 Task: Measure the distance between San Diego and Coronado Island.
Action: Mouse moved to (189, 88)
Screenshot: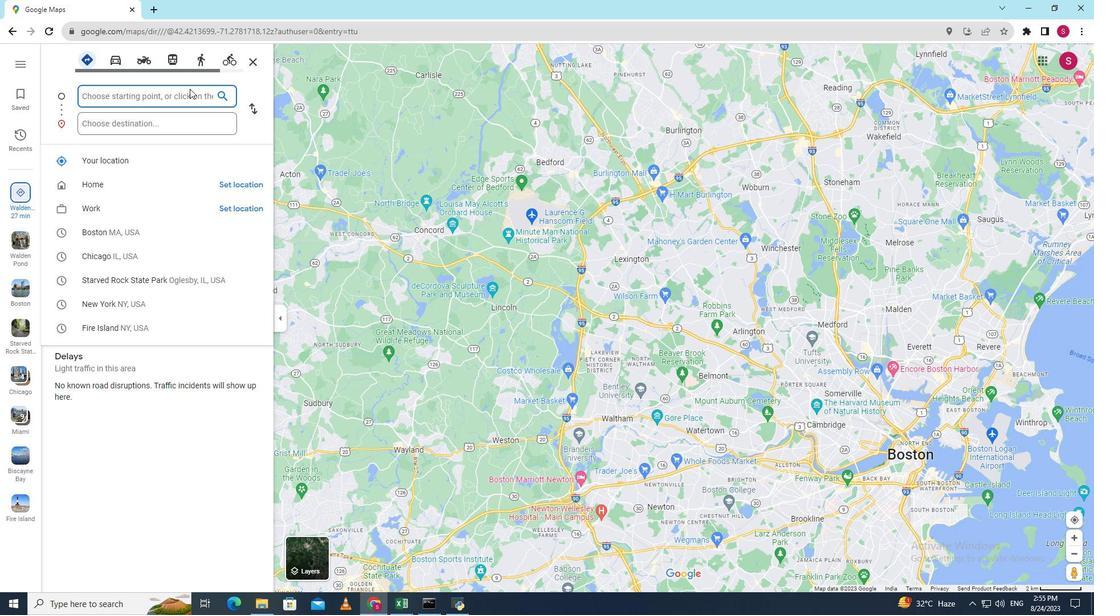 
Action: Key pressed <Key.shift>San<Key.space><Key.shift><Key.shift><Key.shift><Key.shift>Diego
Screenshot: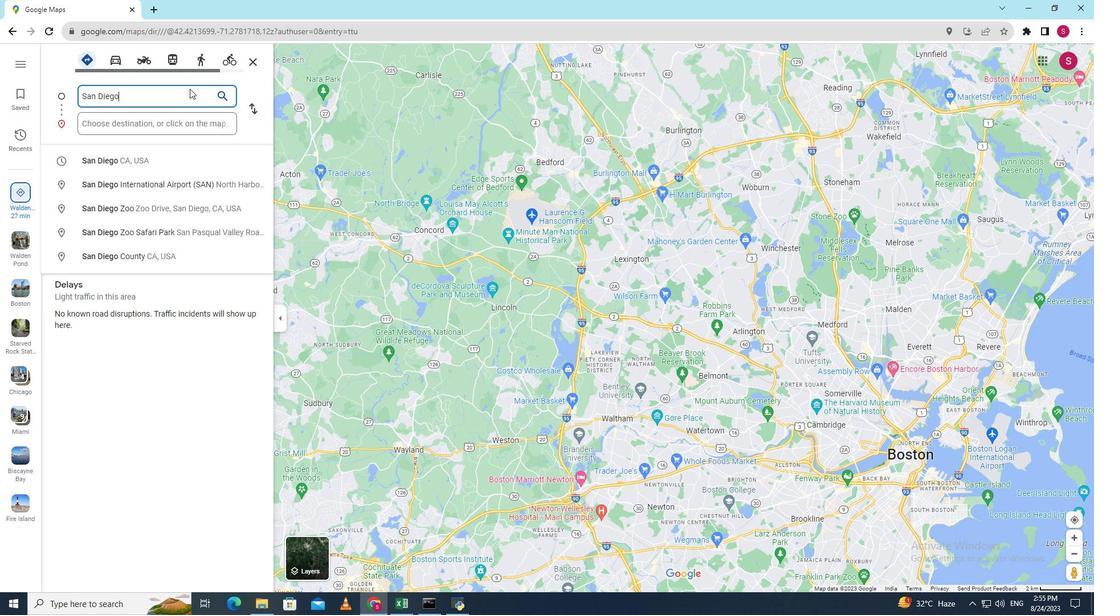 
Action: Mouse moved to (176, 125)
Screenshot: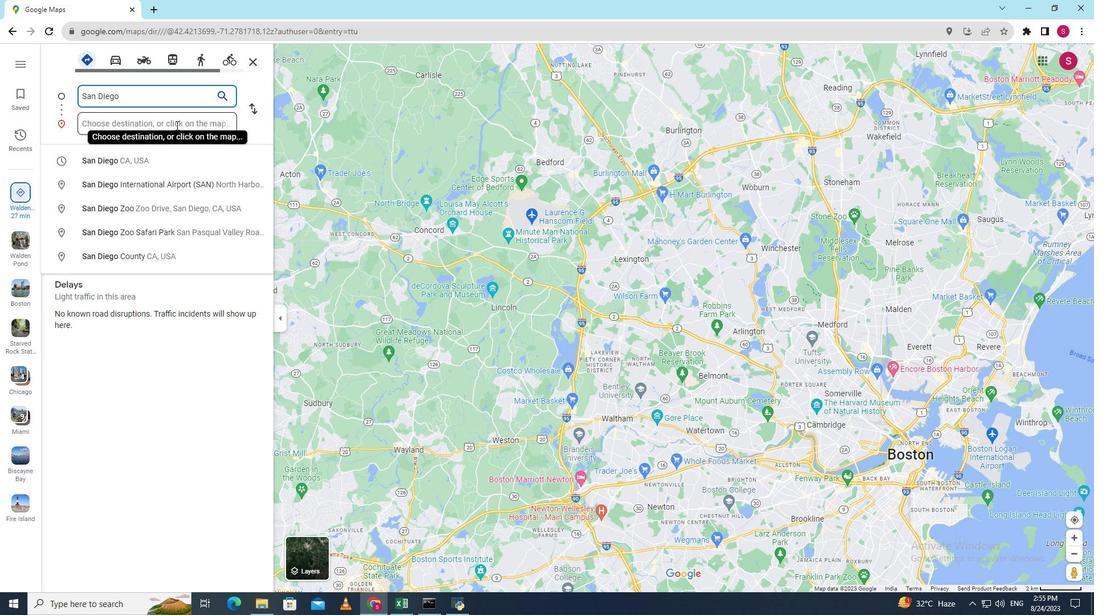 
Action: Mouse pressed left at (176, 125)
Screenshot: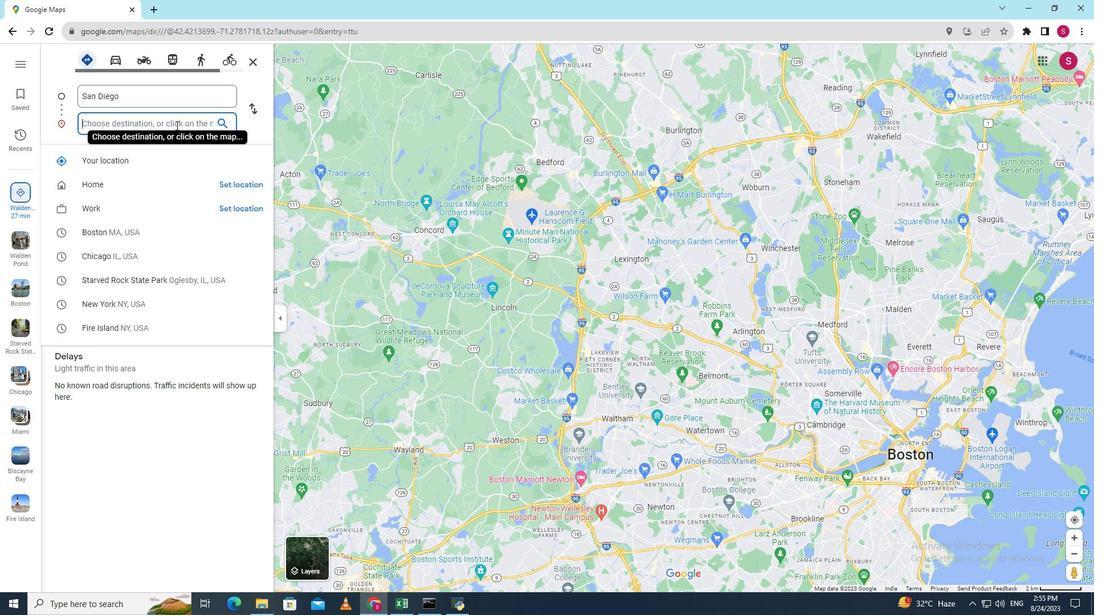 
Action: Key pressed <Key.shift>Coronado<Key.space><Key.shift><Key.shift><Key.shift><Key.shift><Key.shift><Key.shift><Key.shift>Island<Key.enter>
Screenshot: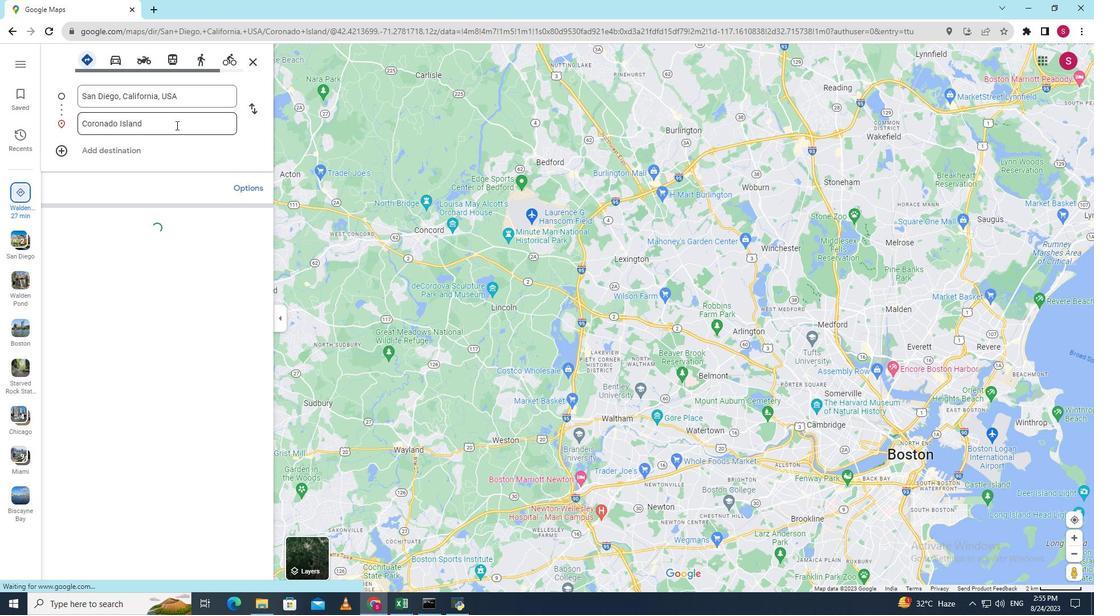 
Action: Mouse moved to (702, 230)
Screenshot: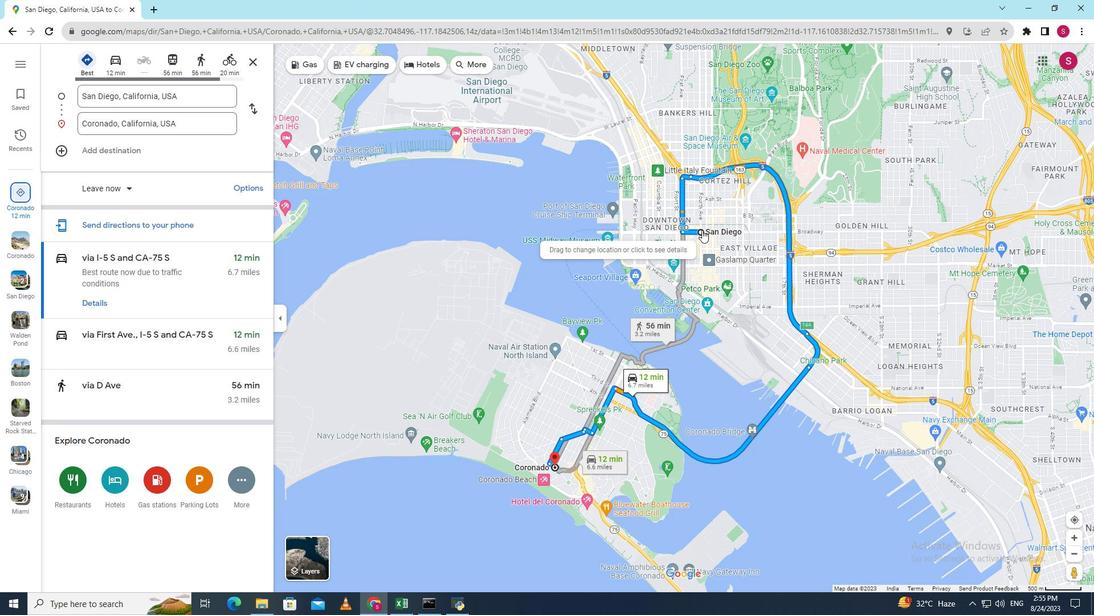 
Action: Mouse pressed right at (702, 230)
Screenshot: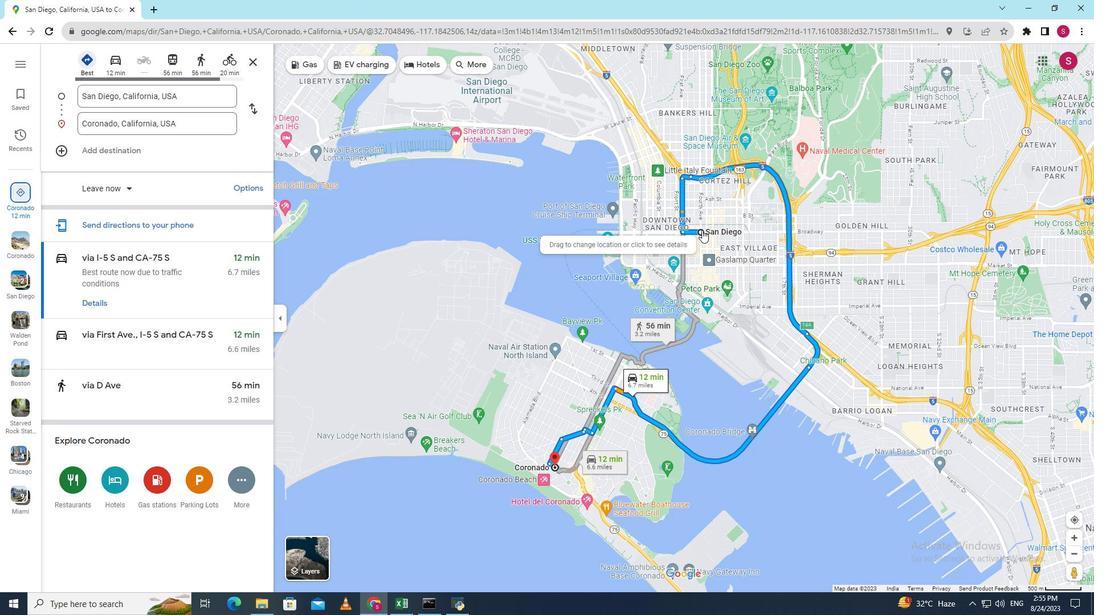 
Action: Mouse moved to (739, 315)
Screenshot: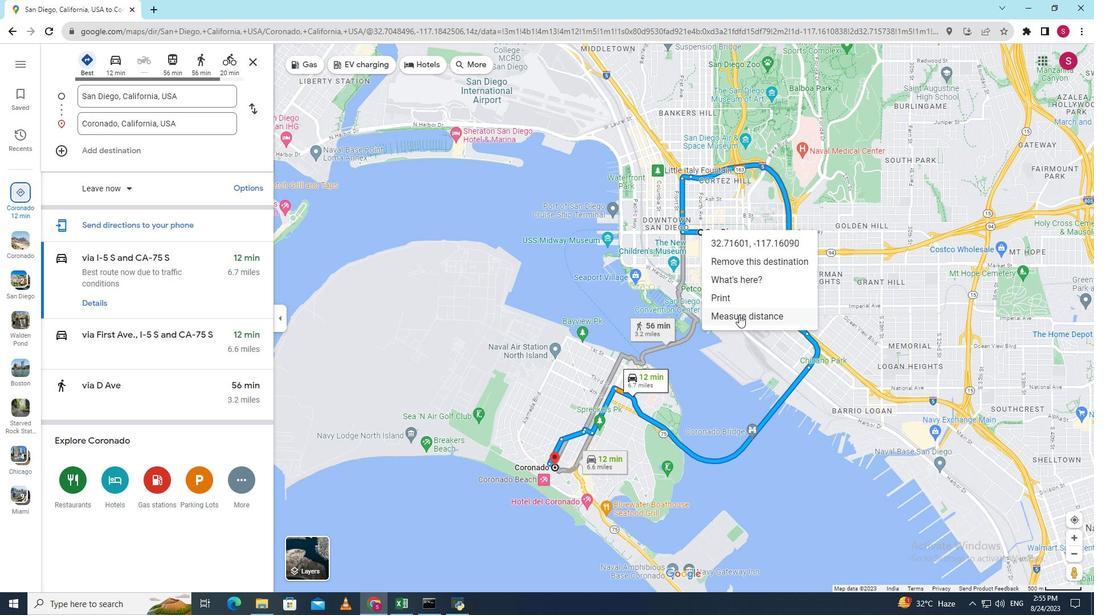 
Action: Mouse pressed left at (739, 315)
Screenshot: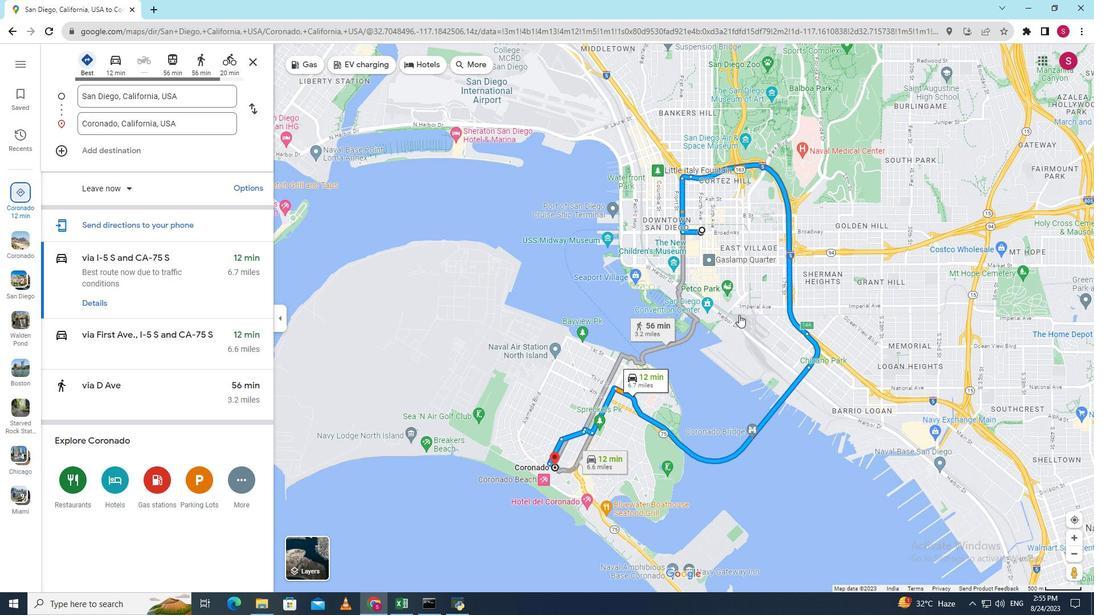 
Action: Mouse moved to (702, 232)
Screenshot: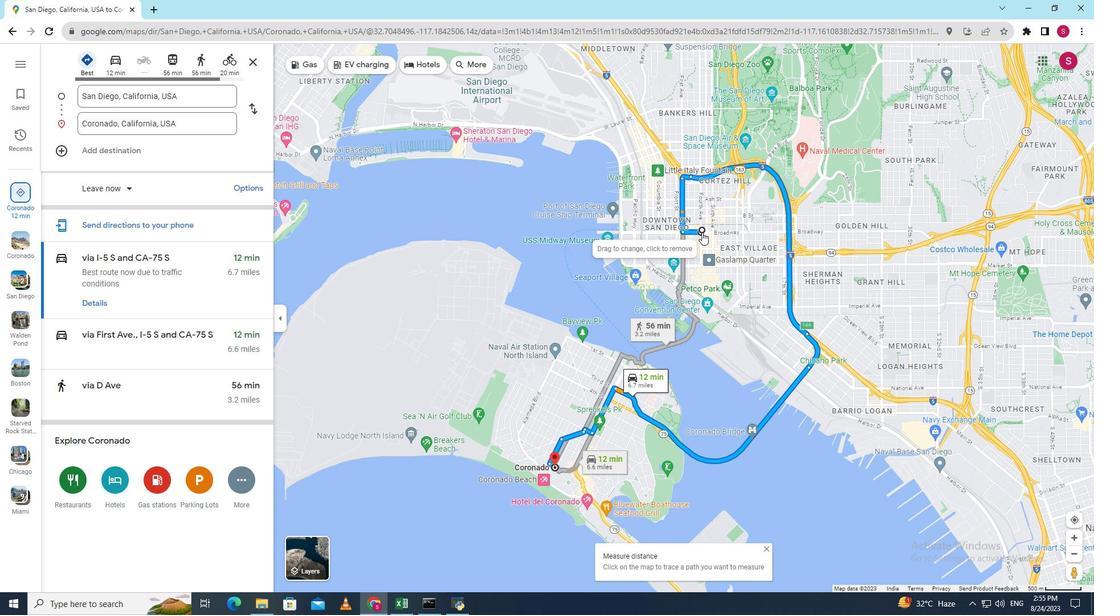 
Action: Mouse pressed left at (702, 232)
Screenshot: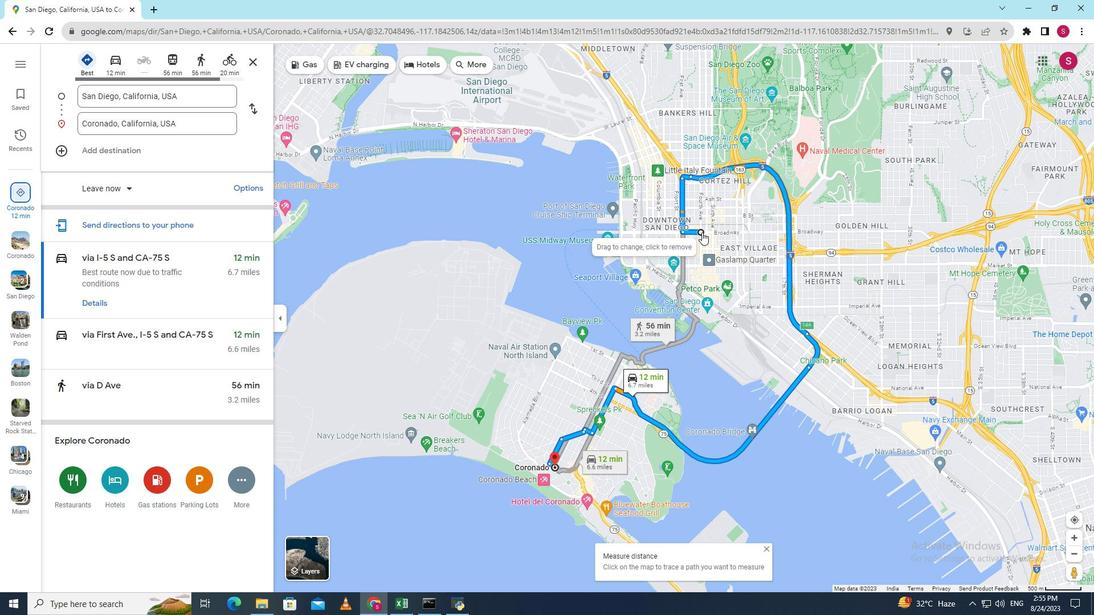 
Action: Mouse moved to (701, 232)
Screenshot: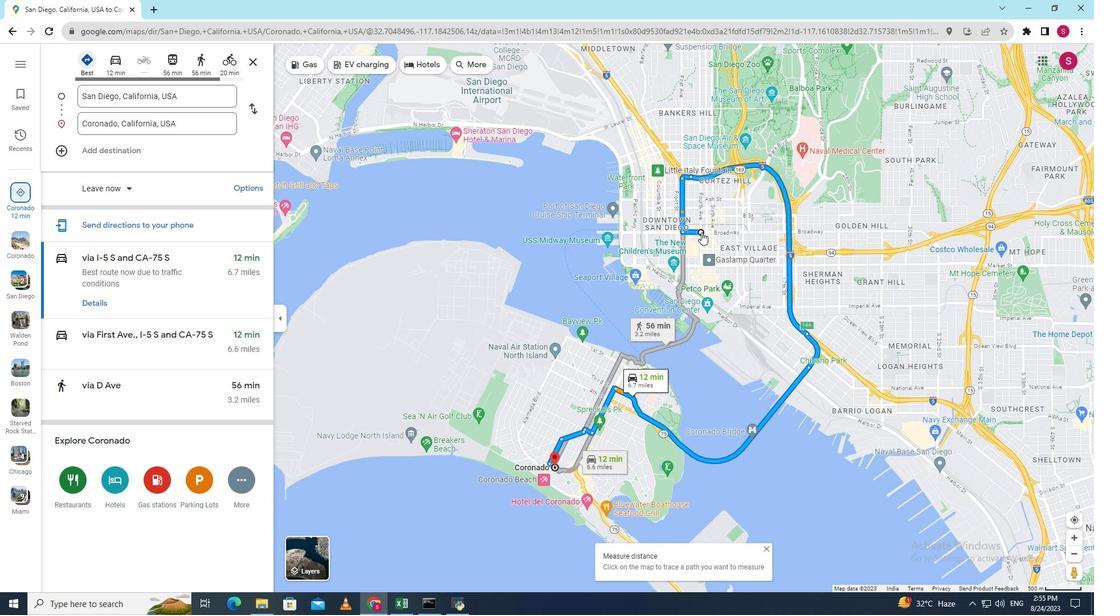 
Action: Mouse pressed right at (701, 232)
Screenshot: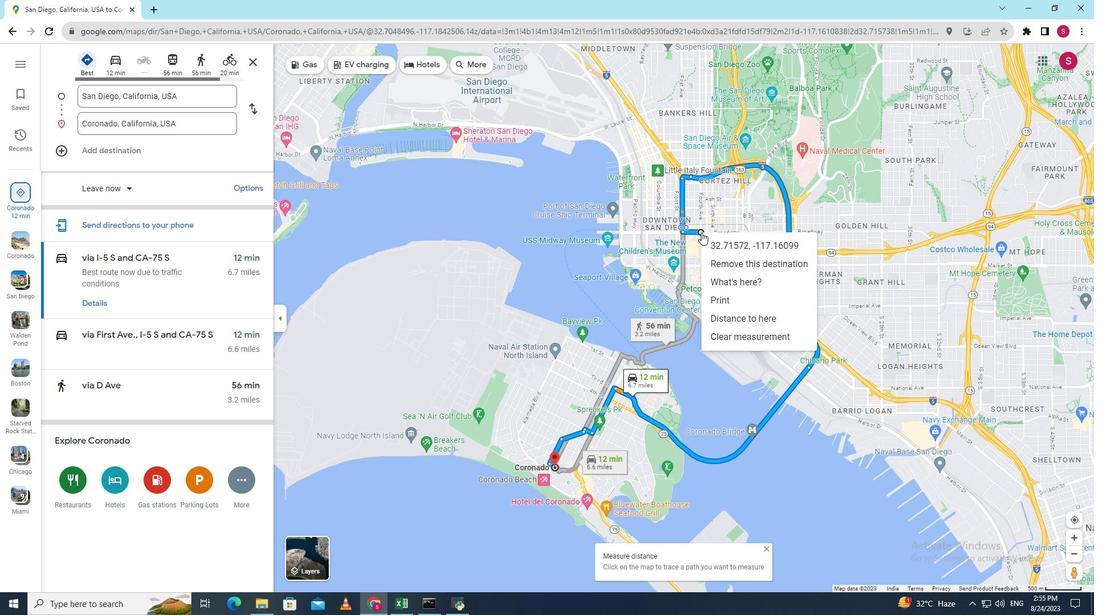 
Action: Mouse moved to (559, 466)
Screenshot: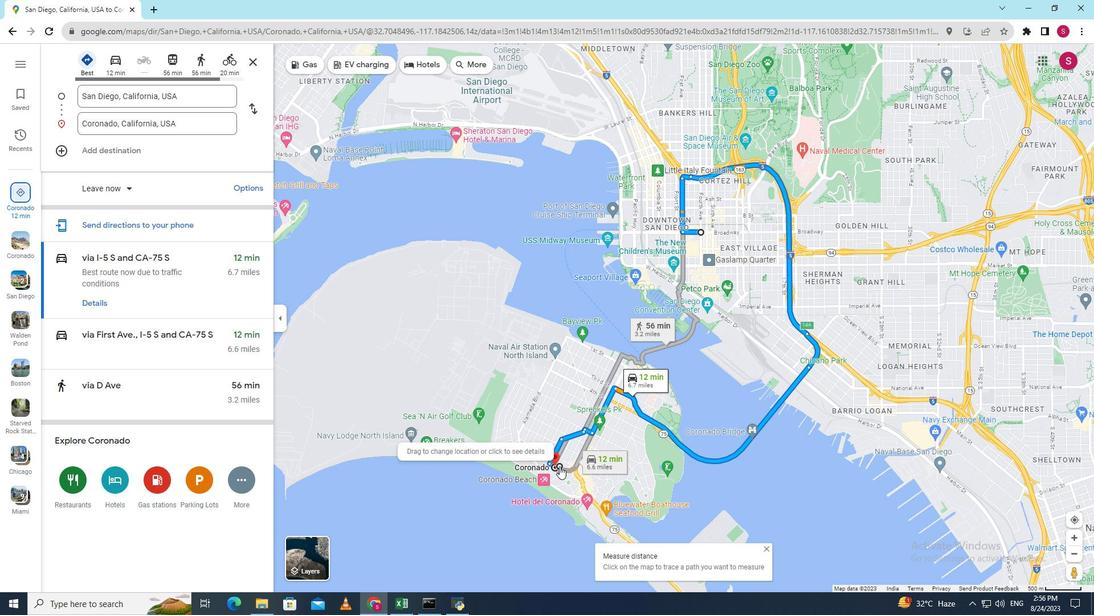 
Action: Mouse pressed left at (559, 466)
Screenshot: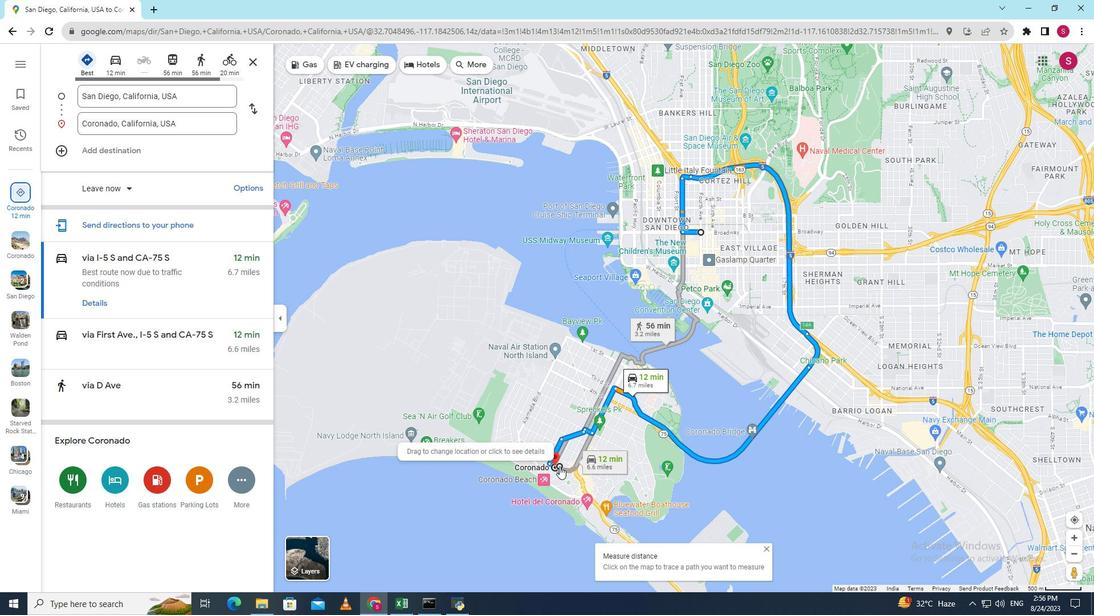 
Action: Mouse moved to (554, 467)
Screenshot: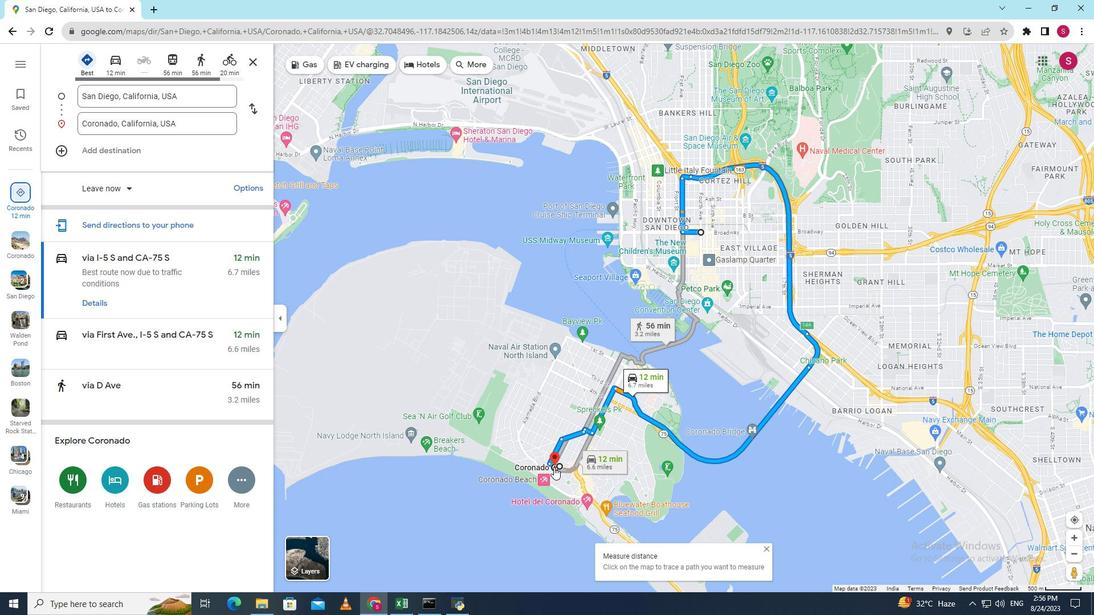 
Action: Mouse pressed left at (554, 467)
Screenshot: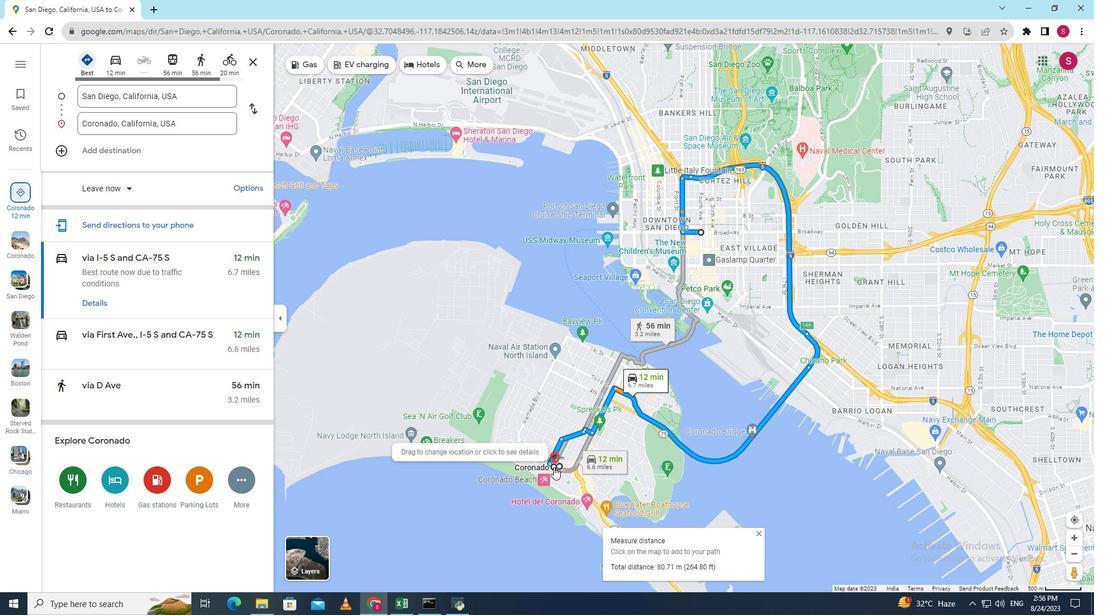 
Action: Mouse pressed right at (554, 467)
Screenshot: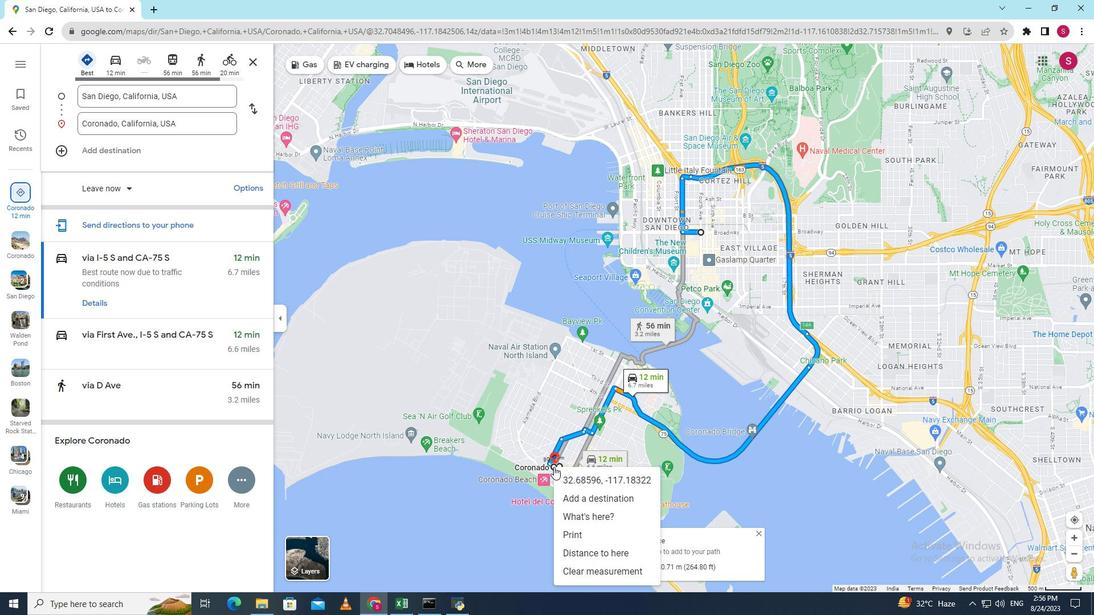 
Action: Mouse moved to (590, 556)
Screenshot: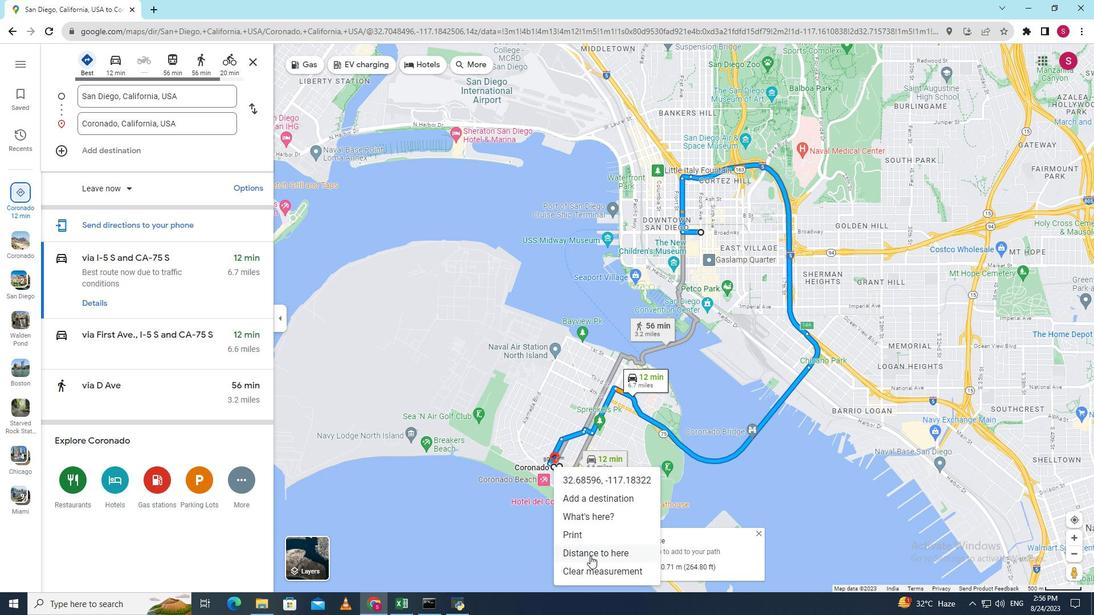 
Action: Mouse pressed left at (590, 556)
Screenshot: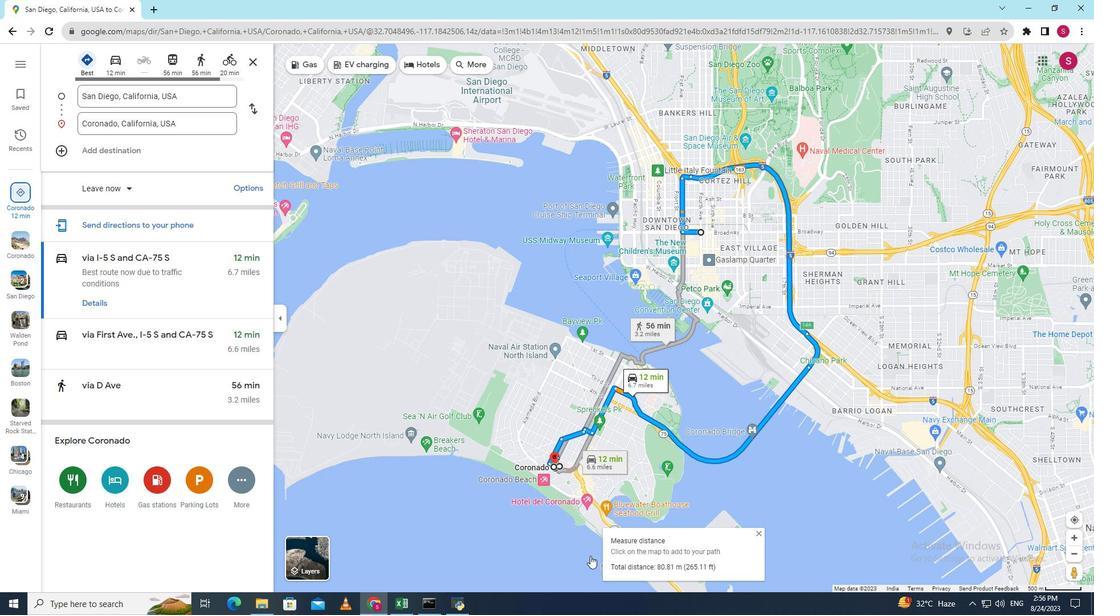 
Action: Mouse moved to (700, 230)
Screenshot: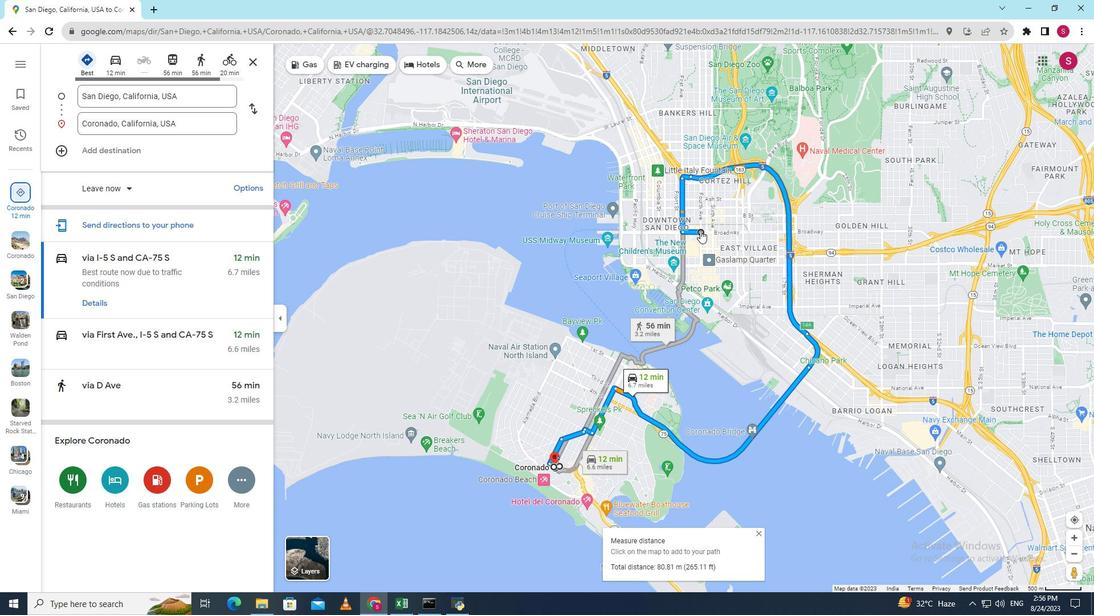 
Action: Mouse pressed right at (700, 230)
Screenshot: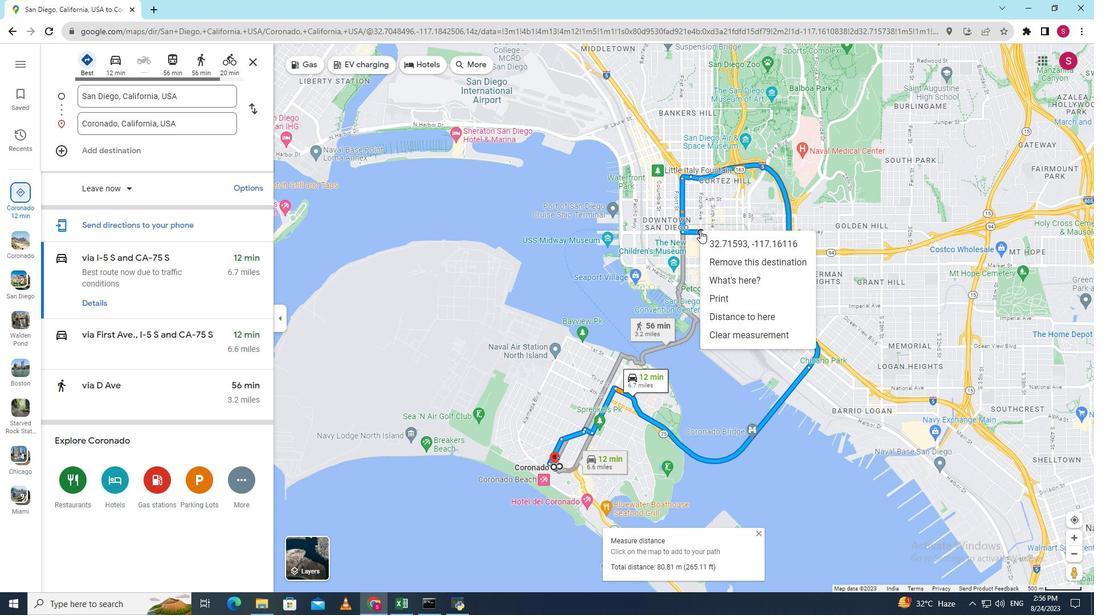 
Action: Mouse moved to (730, 318)
Screenshot: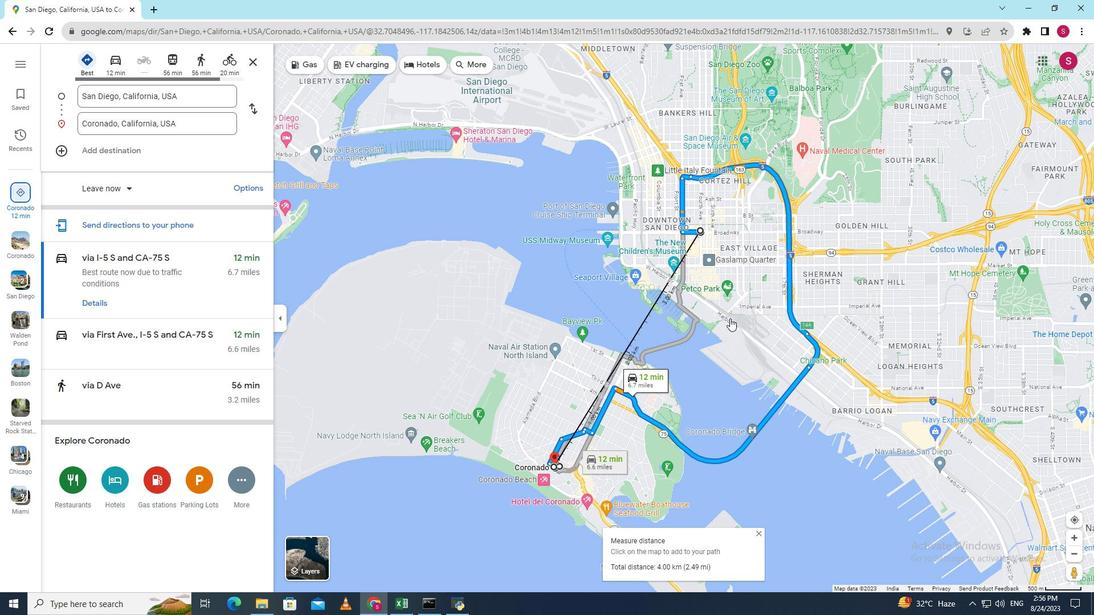 
Action: Mouse pressed left at (730, 318)
Screenshot: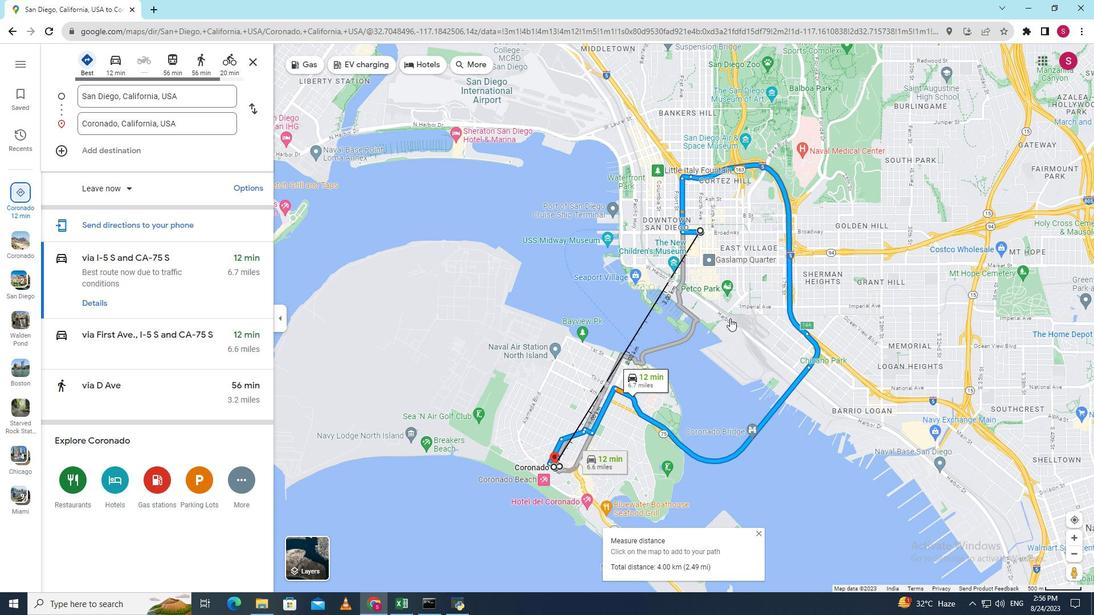 
Action: Mouse moved to (612, 567)
Screenshot: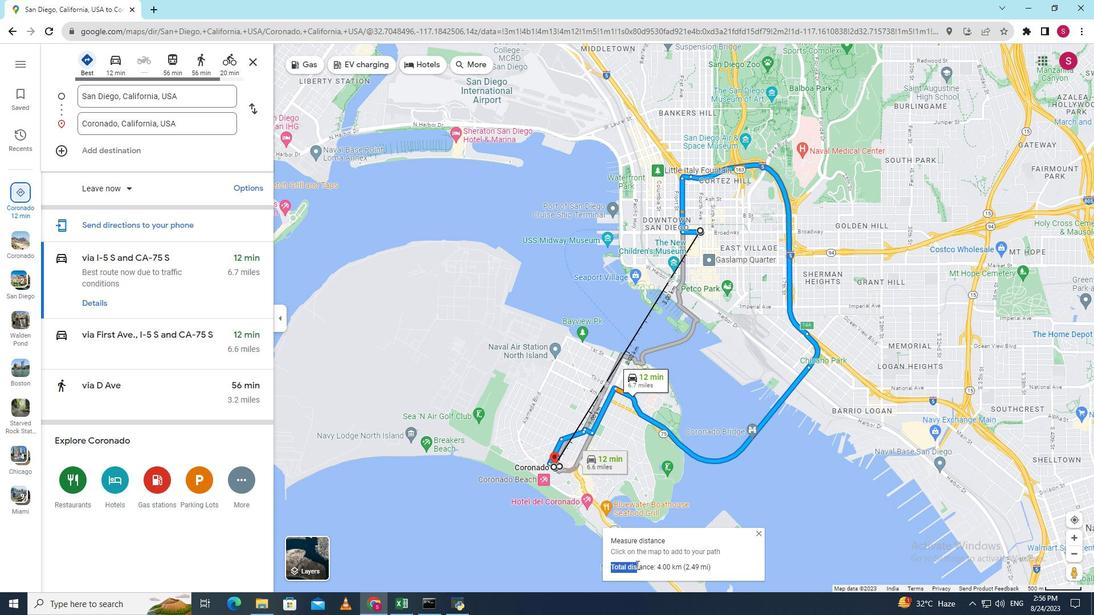 
Action: Mouse pressed left at (612, 567)
Screenshot: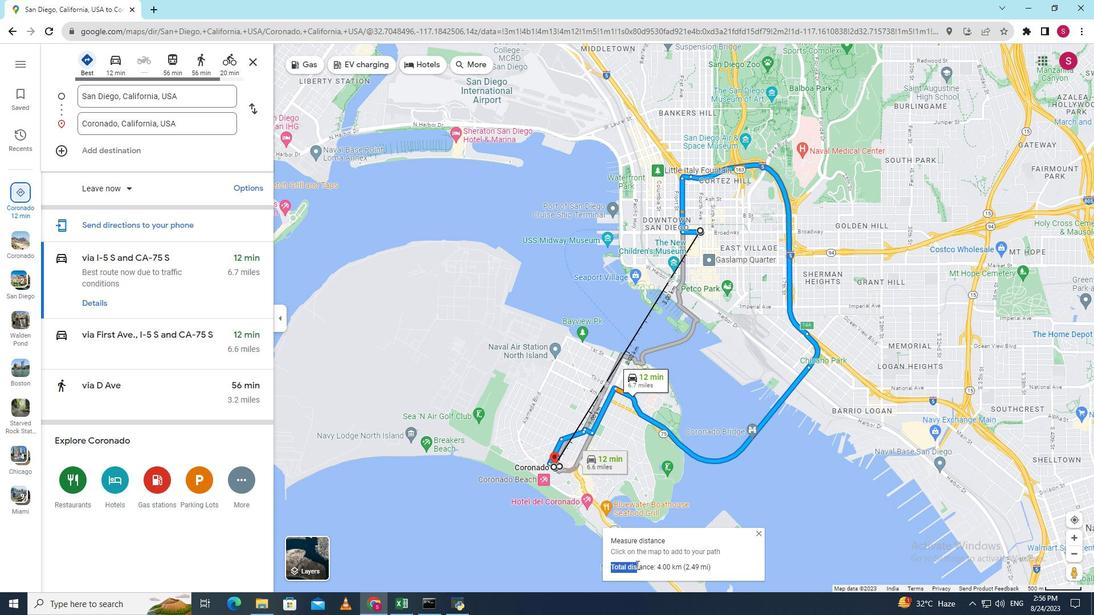 
Action: Mouse moved to (730, 568)
Screenshot: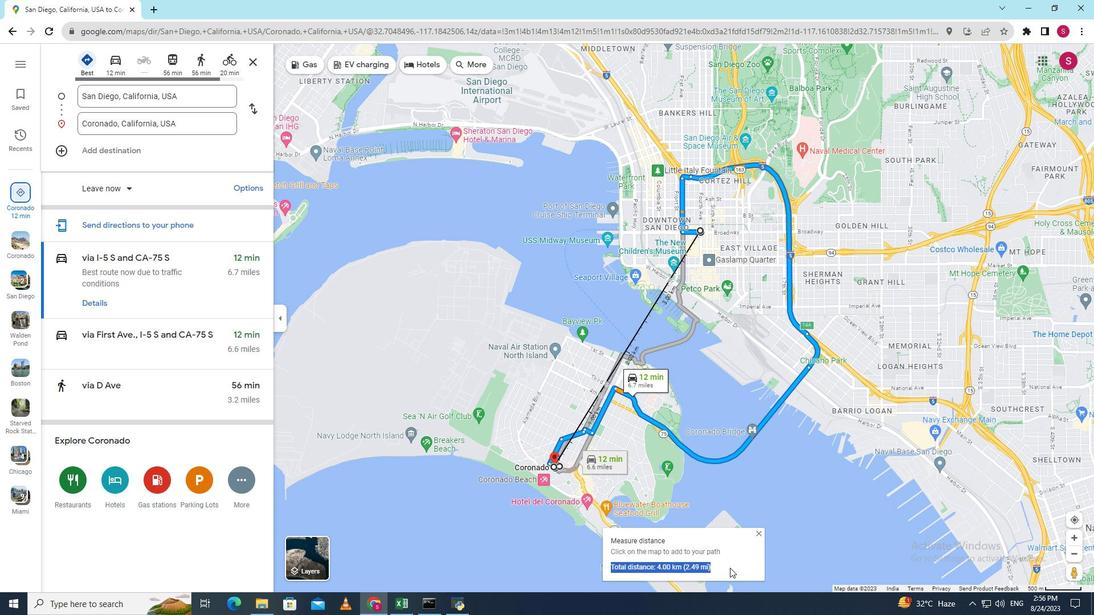 
